 Task: Create a new field with title Stage in the project AcmeWorks with field type as Single-select and options as Not Started, In Progress and Complete
Action: Mouse moved to (266, 451)
Screenshot: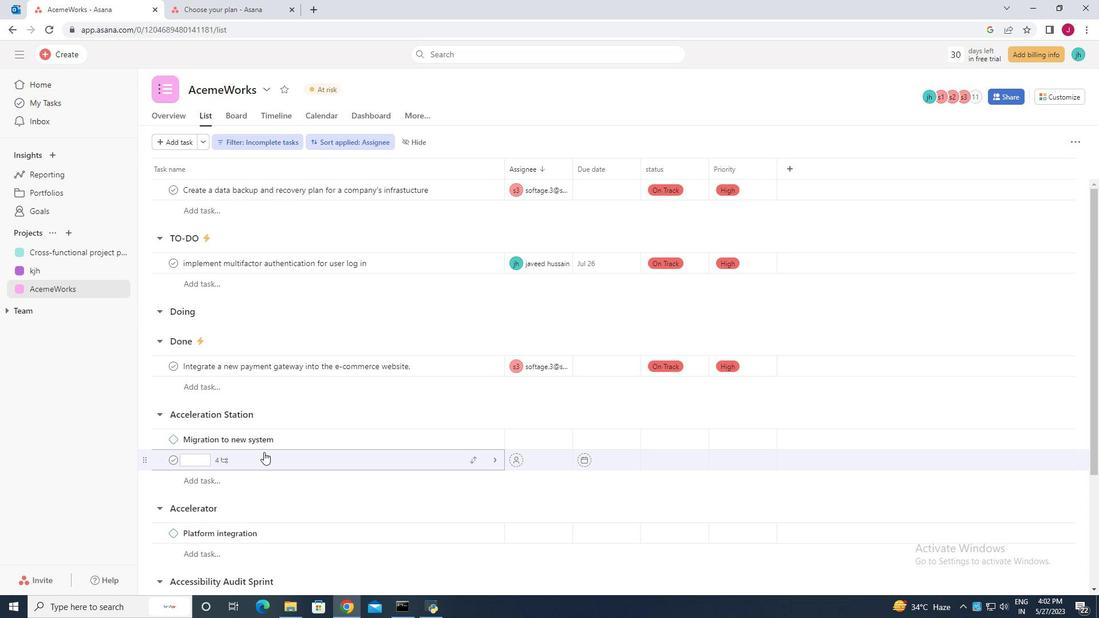 
Action: Mouse scrolled (265, 451) with delta (0, 0)
Screenshot: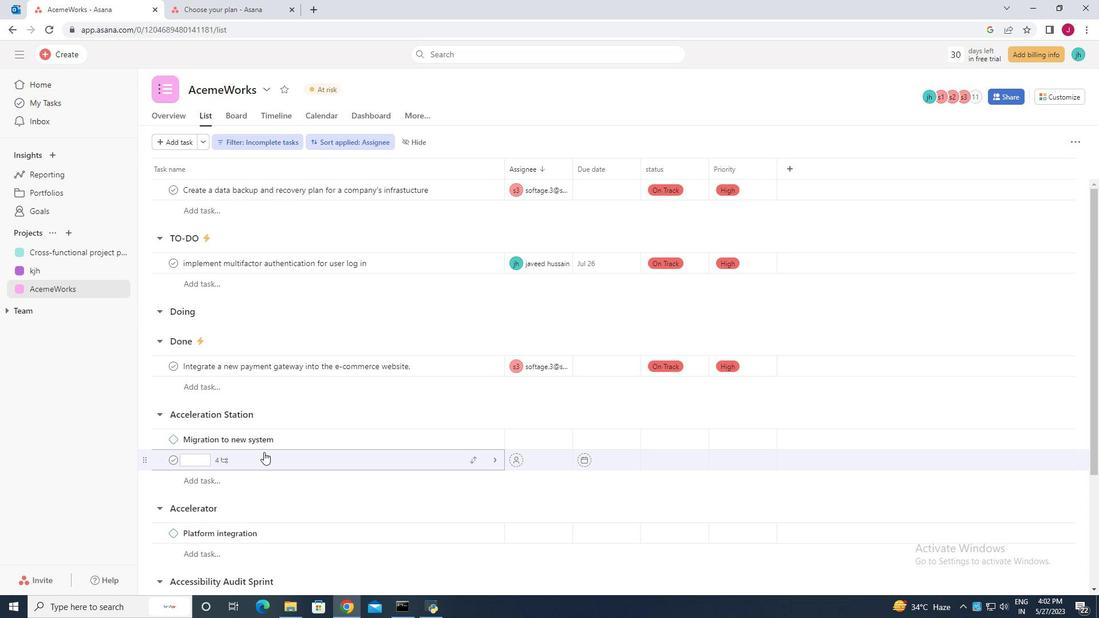 
Action: Mouse scrolled (266, 451) with delta (0, 0)
Screenshot: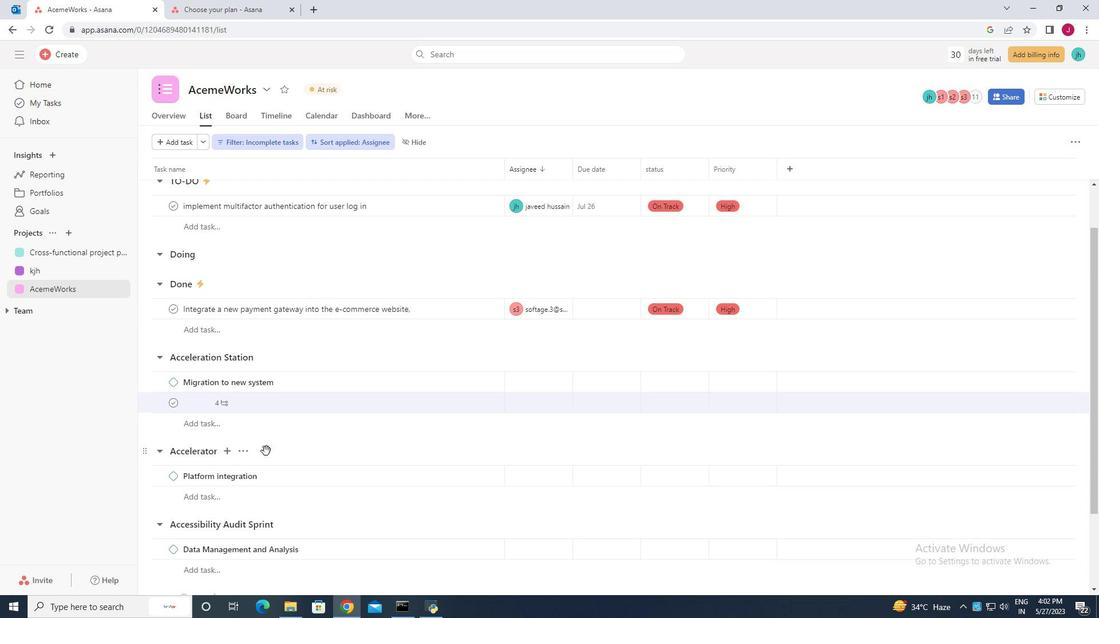 
Action: Mouse scrolled (266, 451) with delta (0, 0)
Screenshot: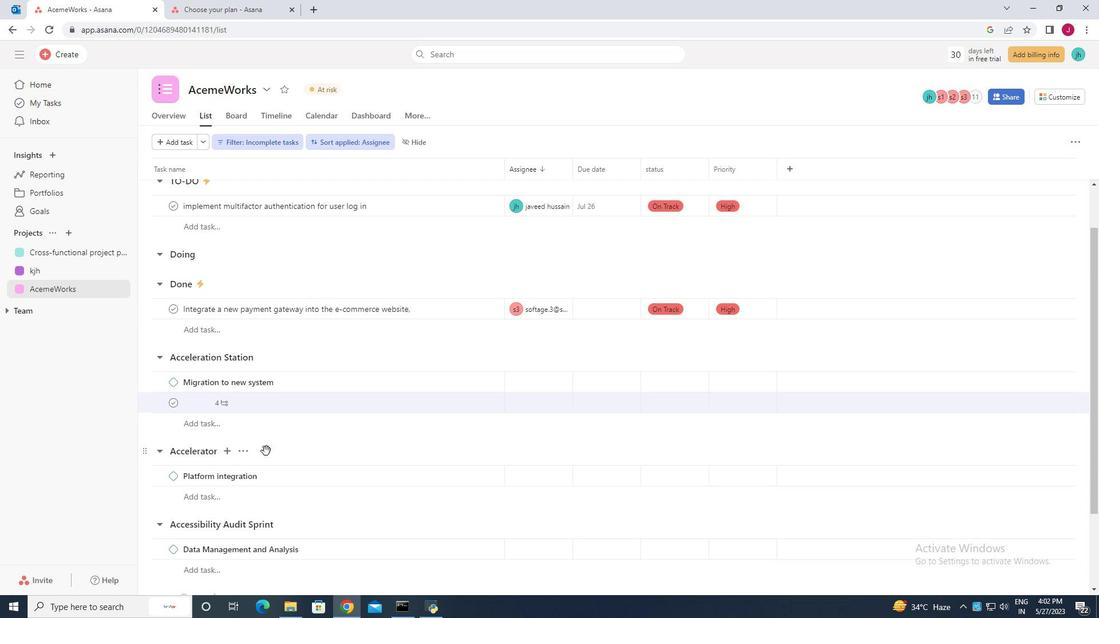 
Action: Mouse moved to (1066, 97)
Screenshot: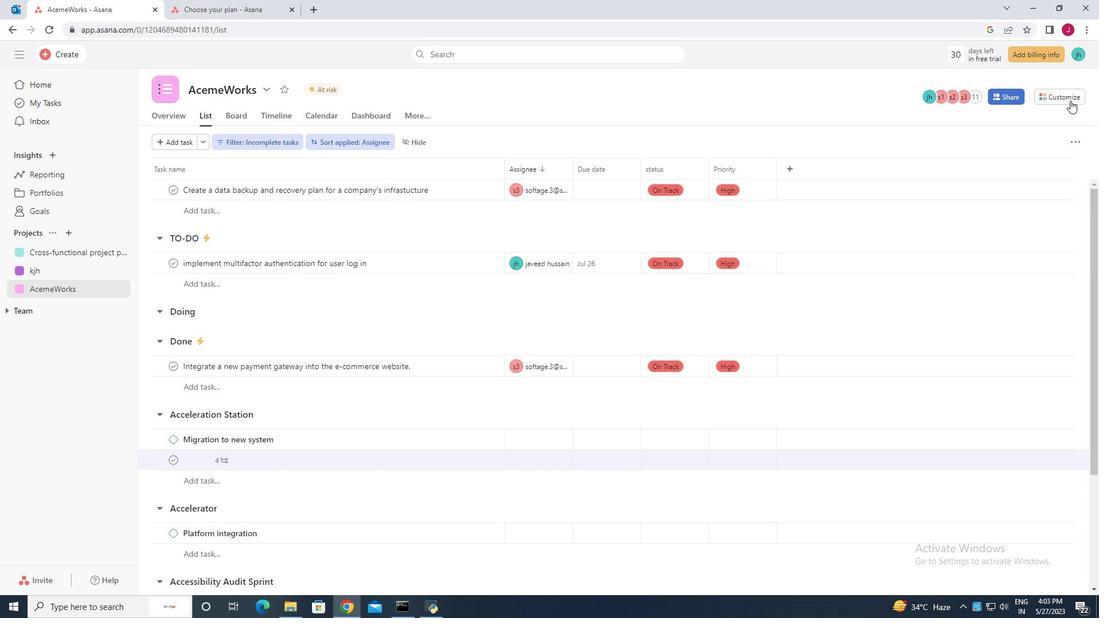 
Action: Mouse pressed left at (1066, 97)
Screenshot: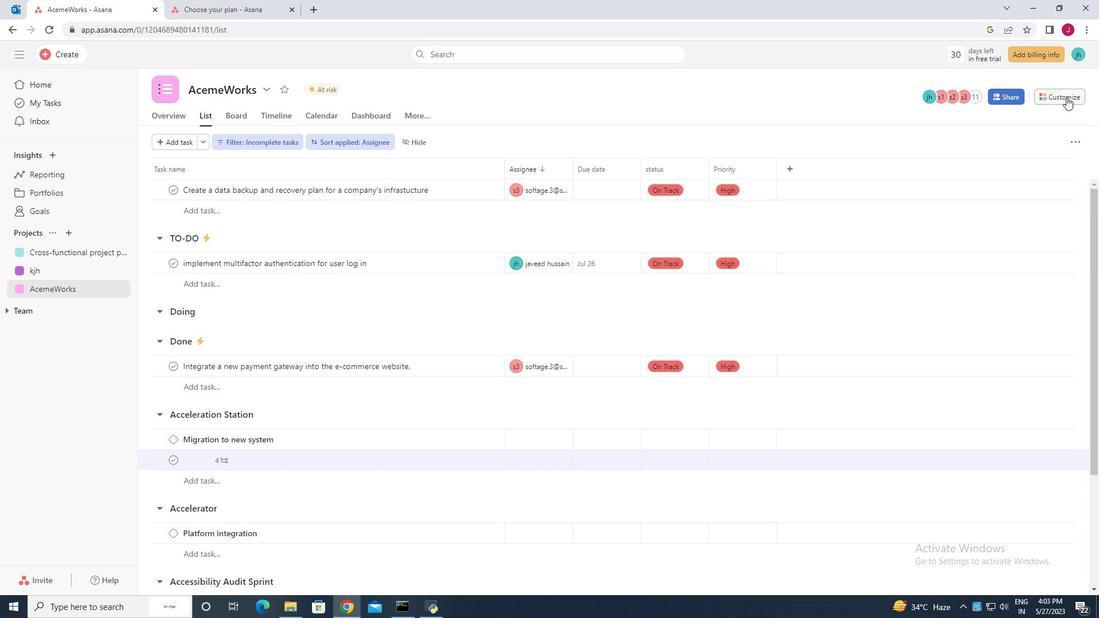 
Action: Mouse moved to (948, 231)
Screenshot: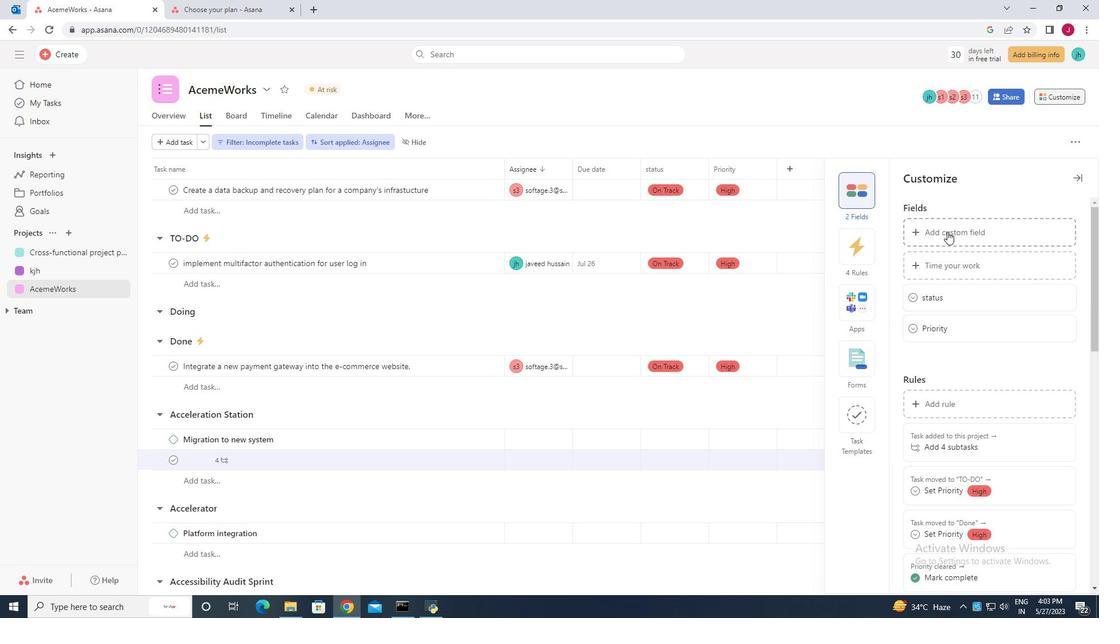 
Action: Mouse pressed left at (948, 231)
Screenshot: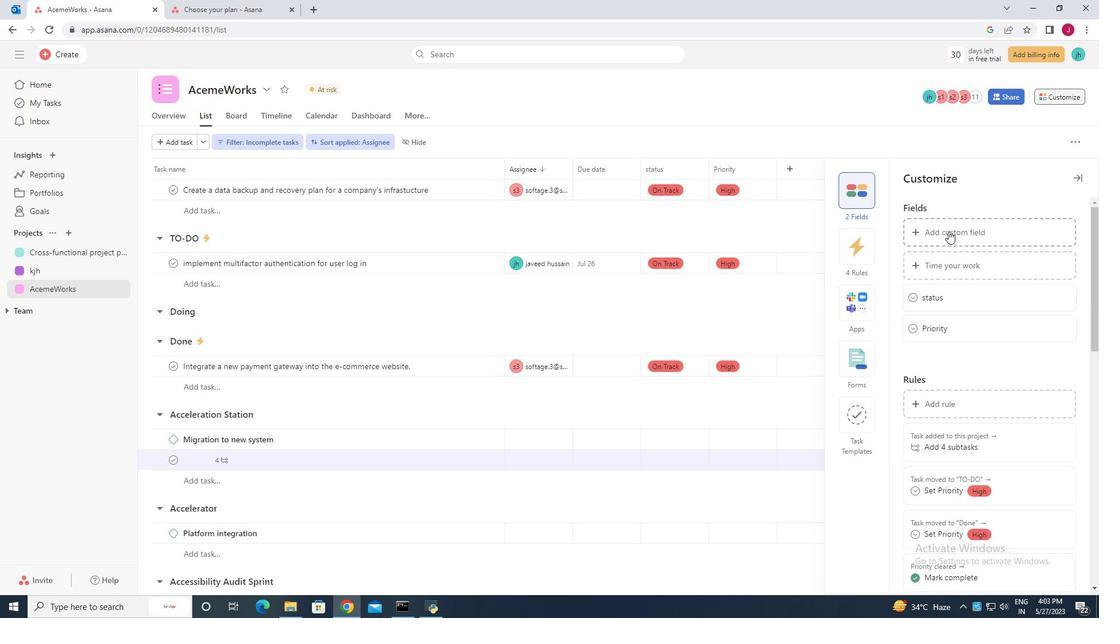 
Action: Mouse moved to (437, 174)
Screenshot: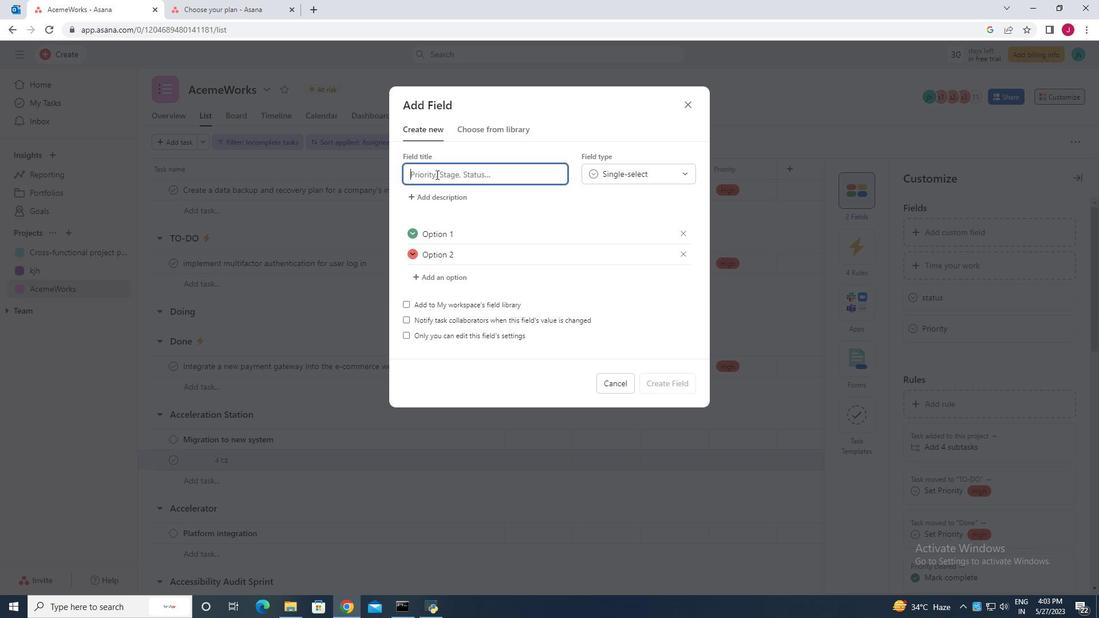 
Action: Mouse pressed left at (437, 174)
Screenshot: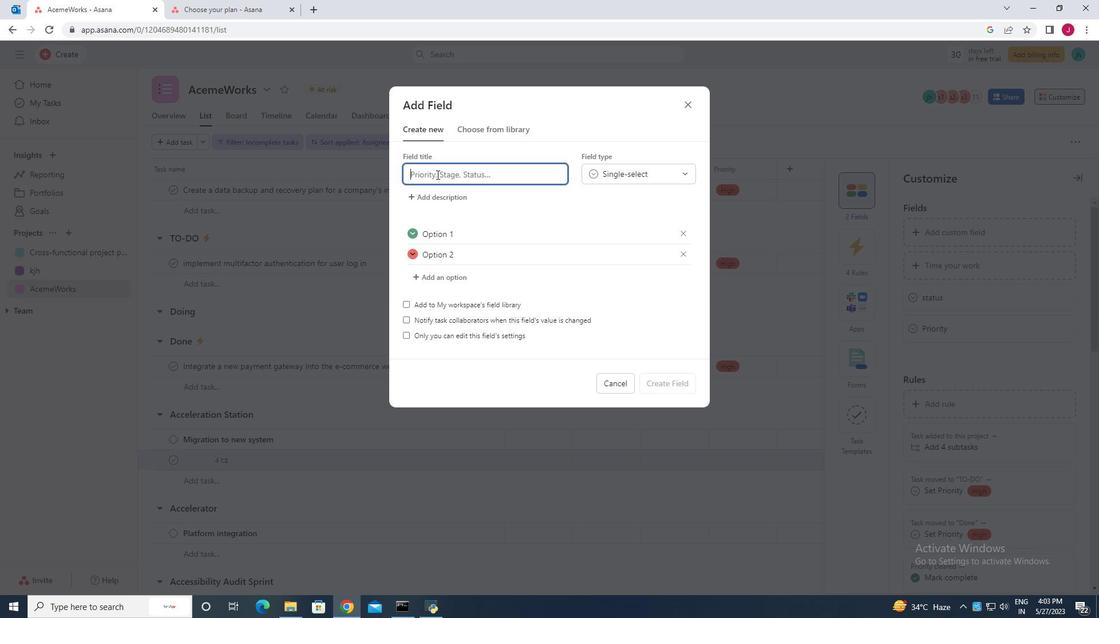 
Action: Mouse moved to (443, 171)
Screenshot: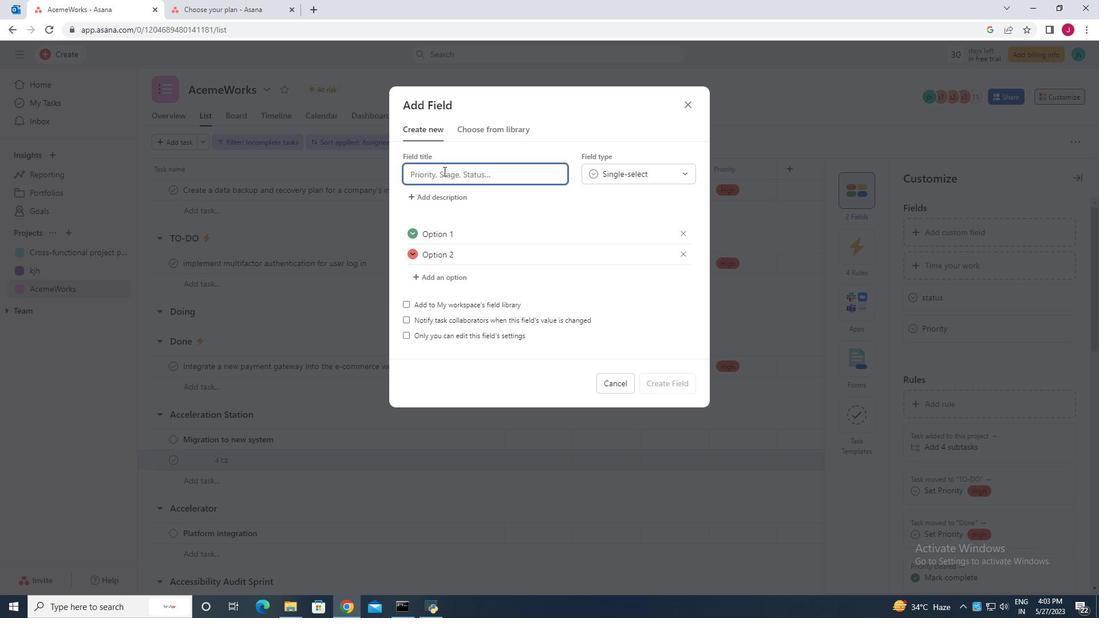 
Action: Key pressed <Key.caps_lock>S<Key.caps_lock>tage<Key.space>in<Key.space>the<Key.space><Key.backspace><Key.backspace><Key.backspace><Key.backspace><Key.backspace><Key.backspace><Key.backspace><Key.backspace><Key.space>
Screenshot: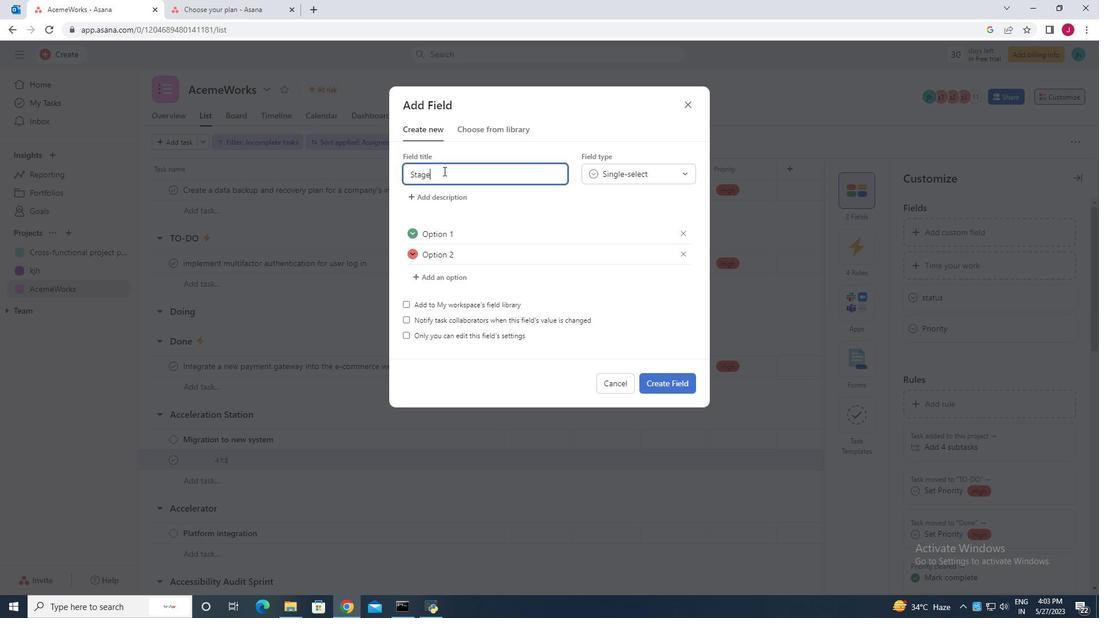 
Action: Mouse moved to (638, 170)
Screenshot: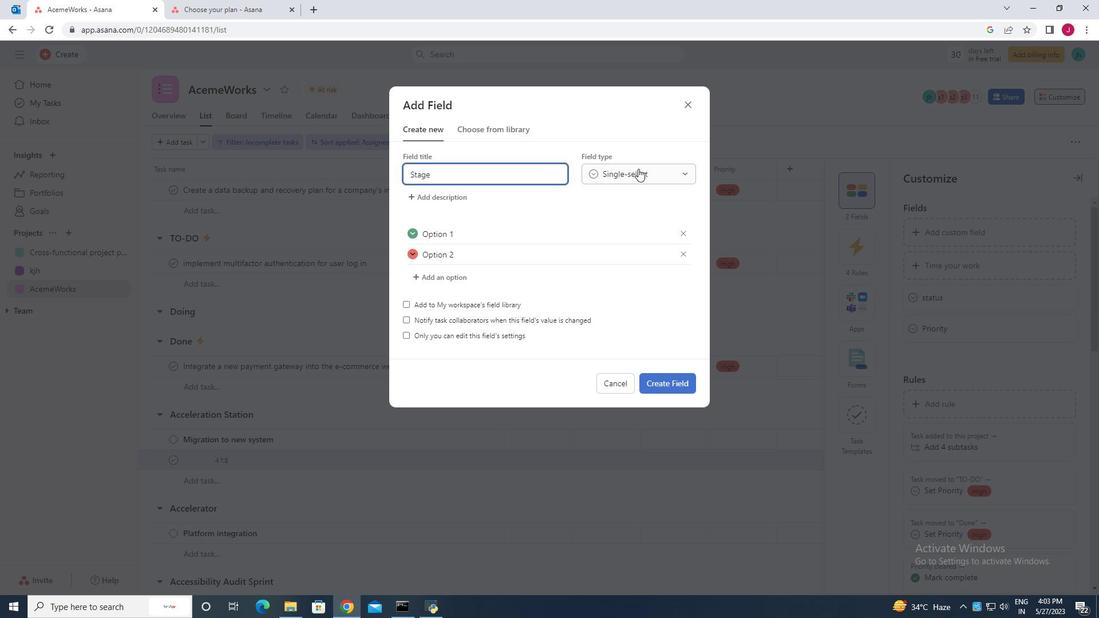 
Action: Mouse pressed left at (638, 170)
Screenshot: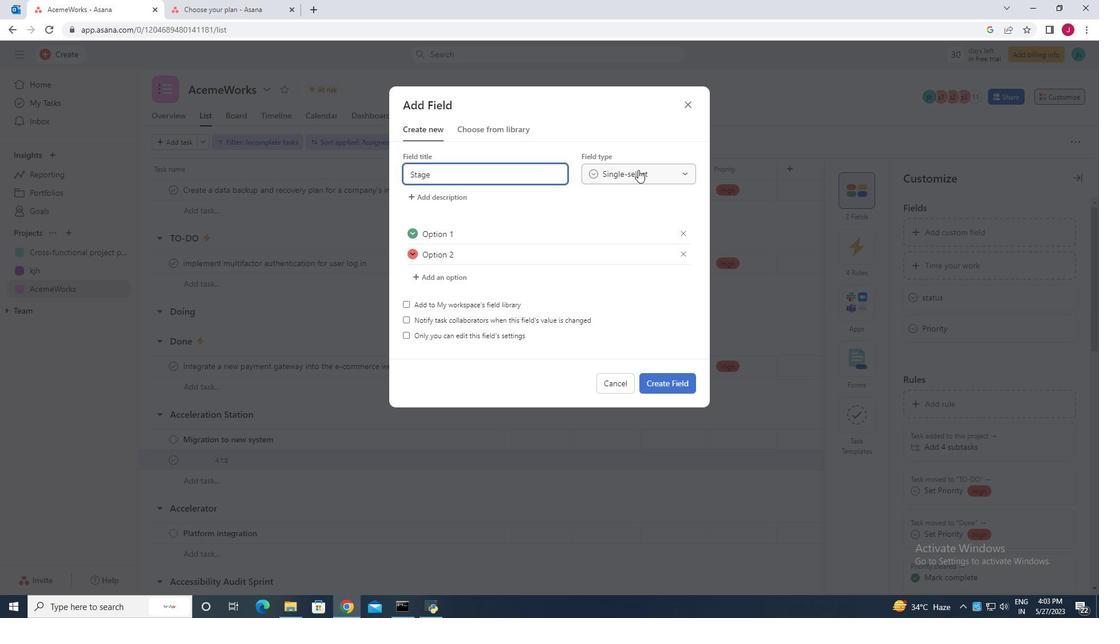 
Action: Mouse moved to (639, 199)
Screenshot: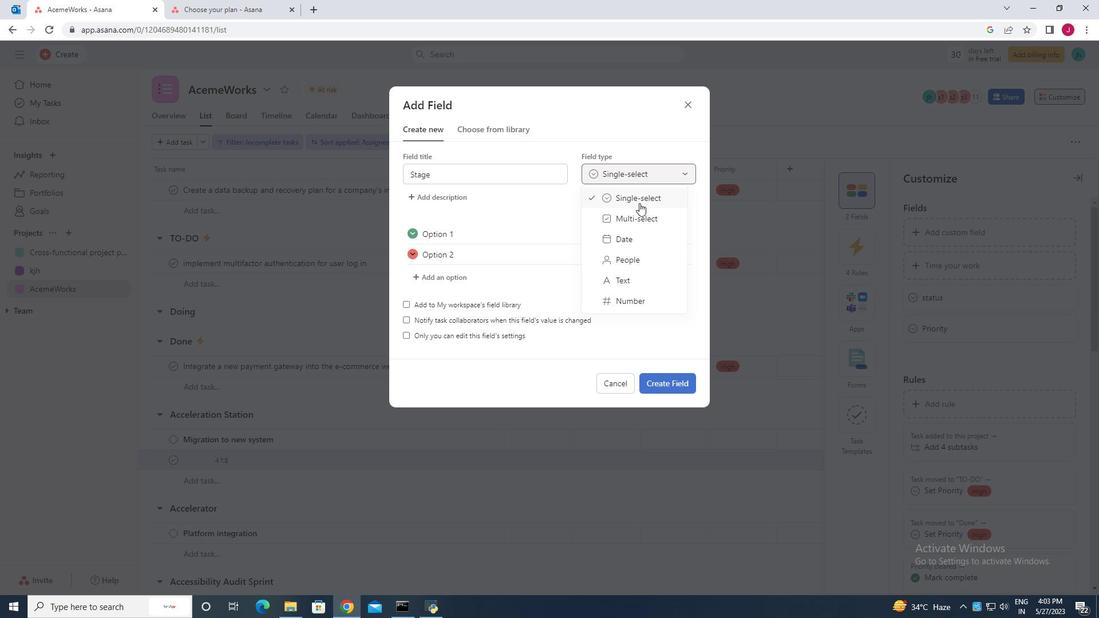 
Action: Mouse pressed left at (639, 199)
Screenshot: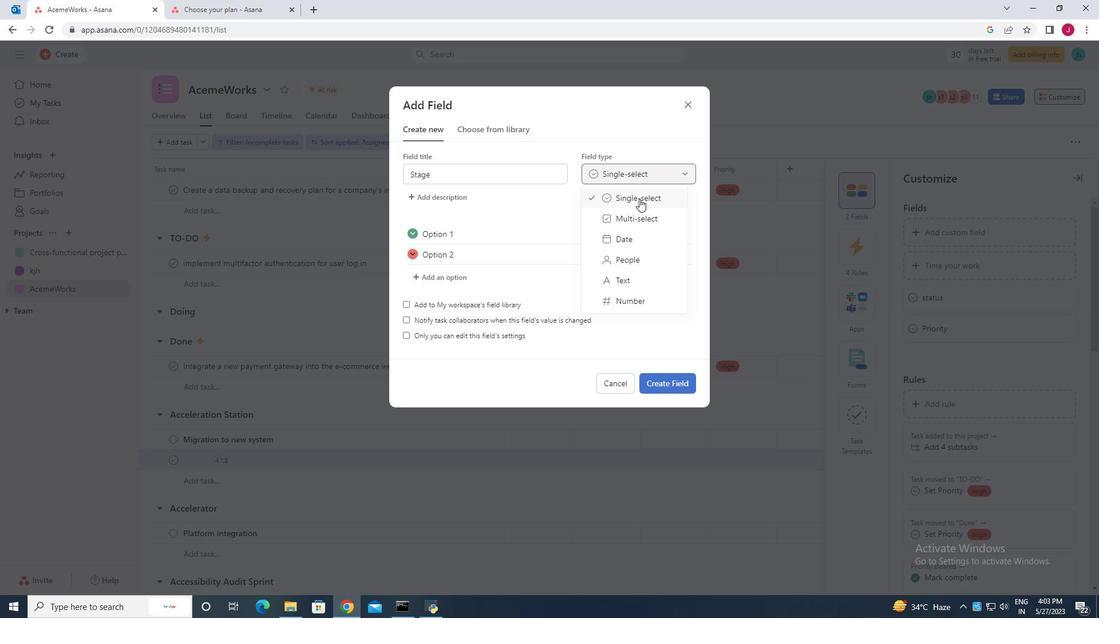 
Action: Mouse moved to (473, 237)
Screenshot: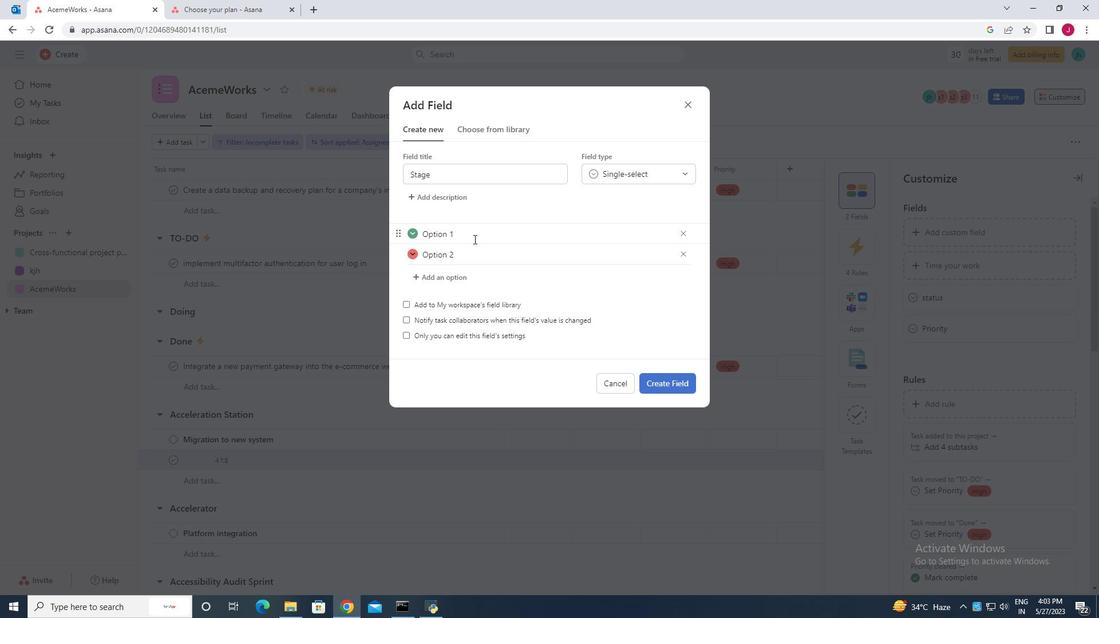 
Action: Mouse pressed left at (473, 237)
Screenshot: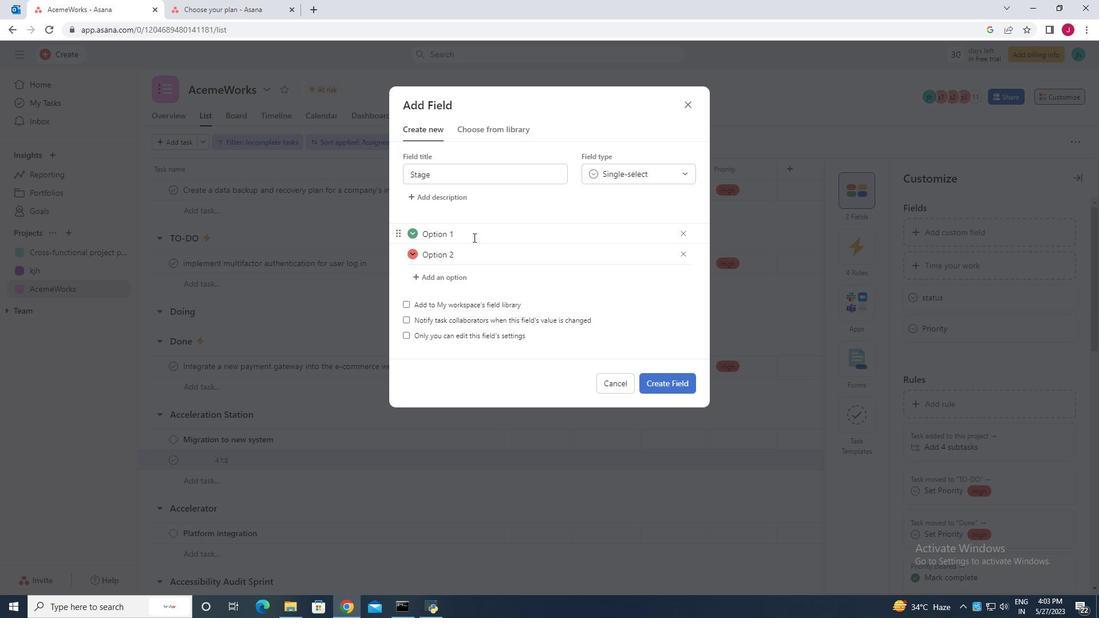 
Action: Key pressed <Key.backspace><Key.backspace><Key.backspace><Key.backspace><Key.backspace><Key.backspace><Key.backspace><Key.backspace><Key.backspace><Key.backspace><Key.backspace><Key.backspace><Key.backspace><Key.backspace><Key.backspace><Key.backspace><Key.backspace><Key.backspace><Key.backspace><Key.backspace><Key.backspace><Key.backspace><Key.backspace><Key.caps_lock>N<Key.caps_lock>ot<Key.space>started
Screenshot: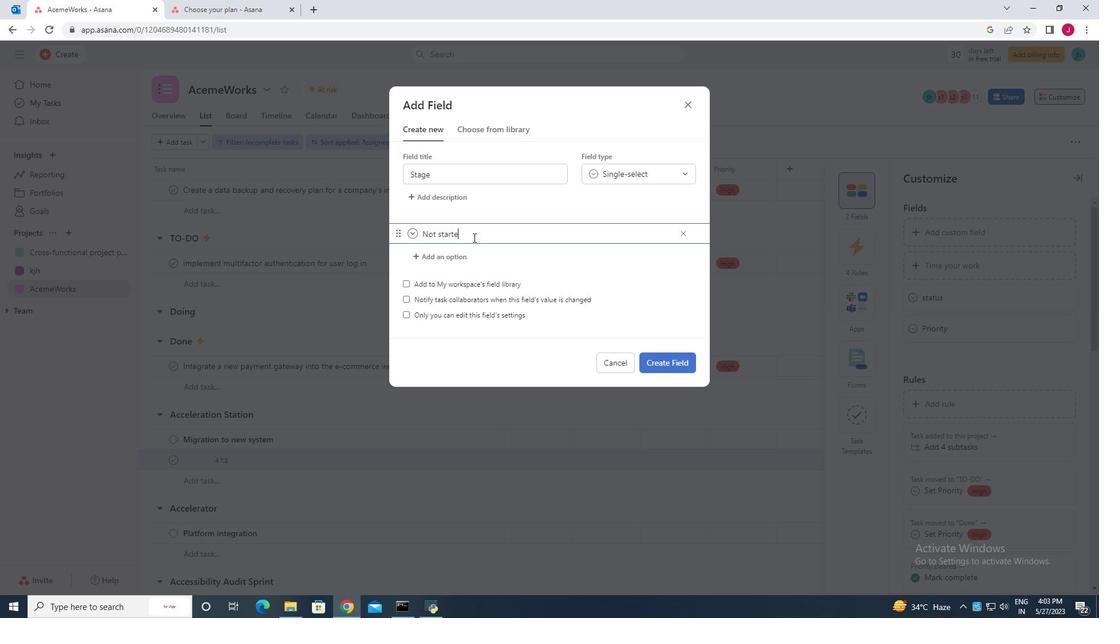 
Action: Mouse moved to (409, 230)
Screenshot: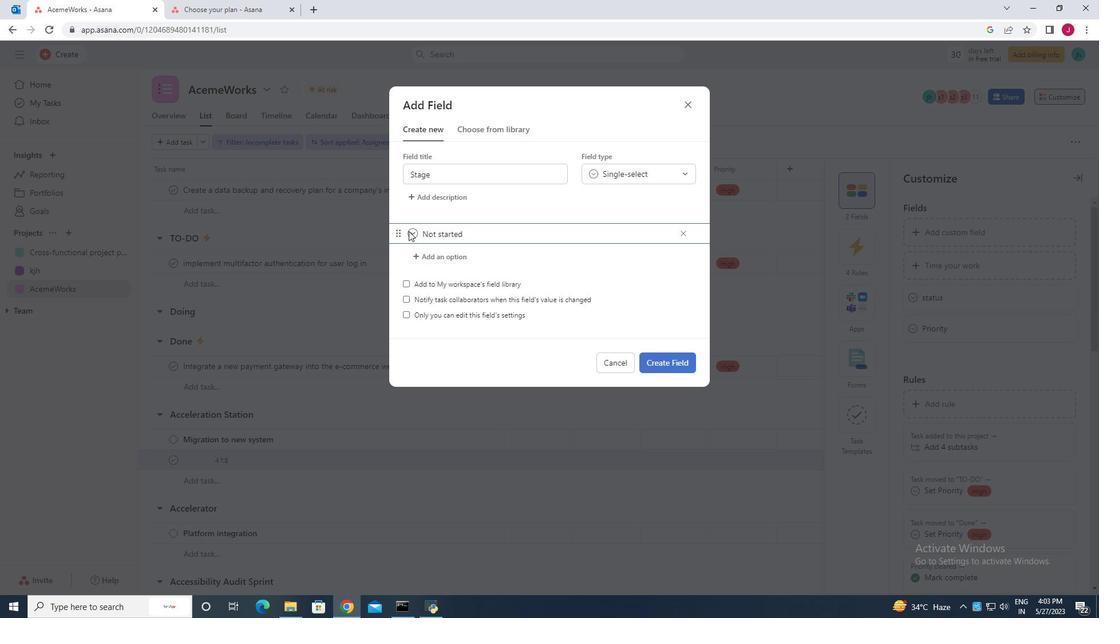 
Action: Mouse pressed left at (409, 230)
Screenshot: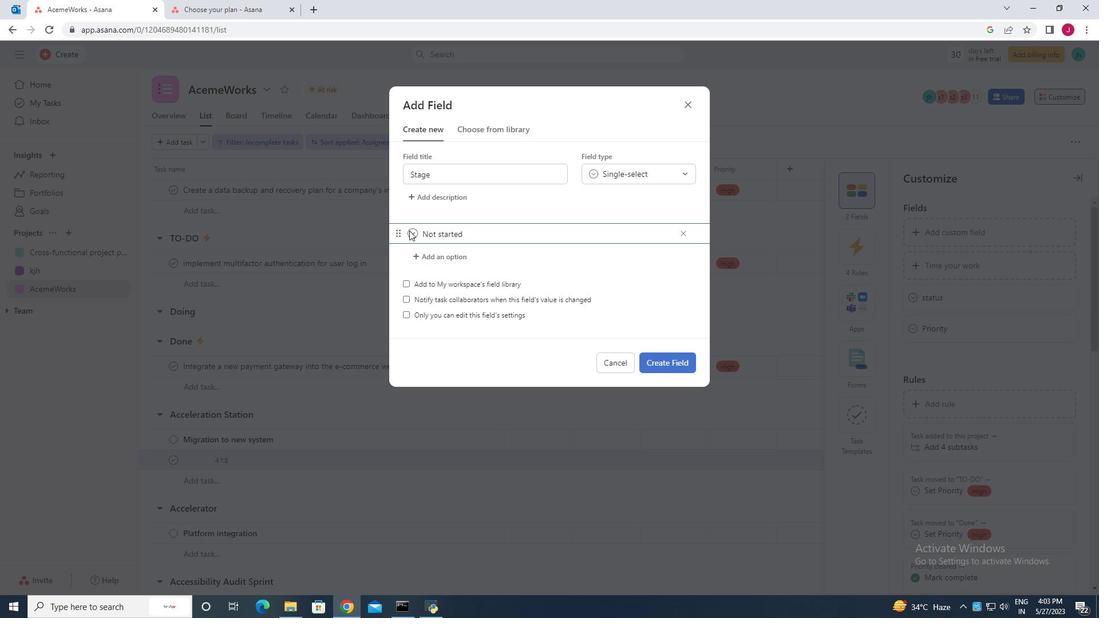 
Action: Mouse moved to (319, 249)
Screenshot: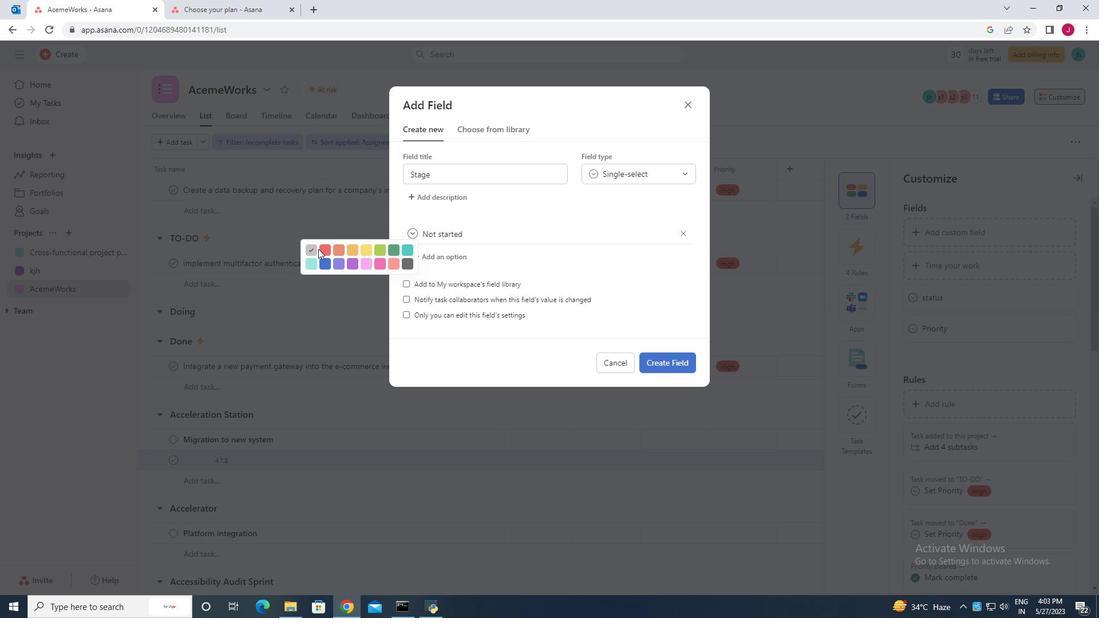 
Action: Mouse pressed left at (319, 249)
Screenshot: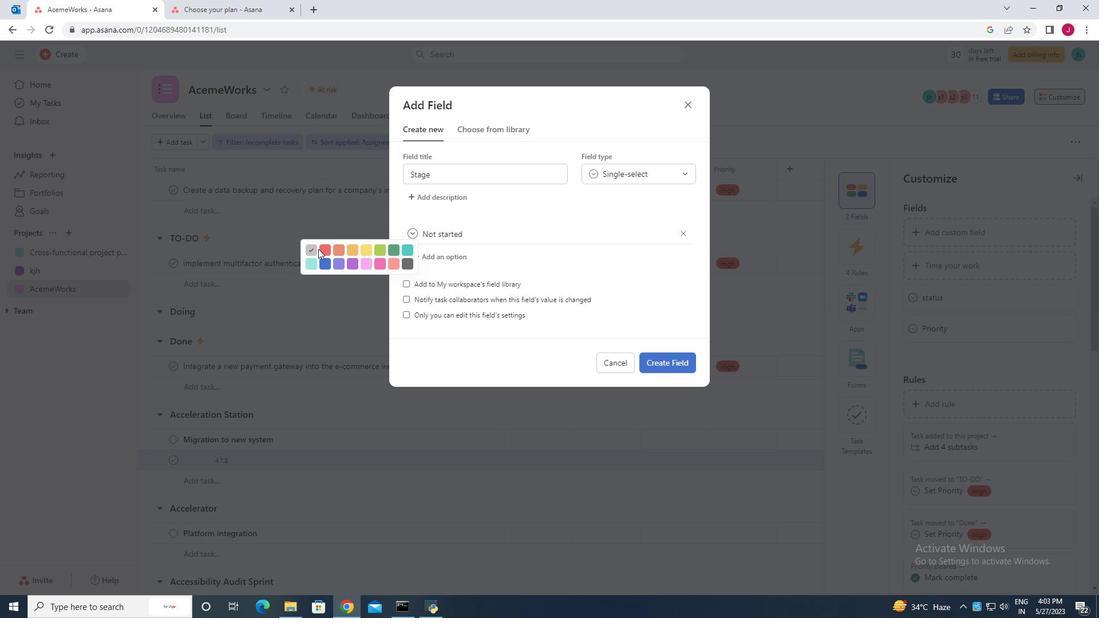 
Action: Mouse moved to (435, 255)
Screenshot: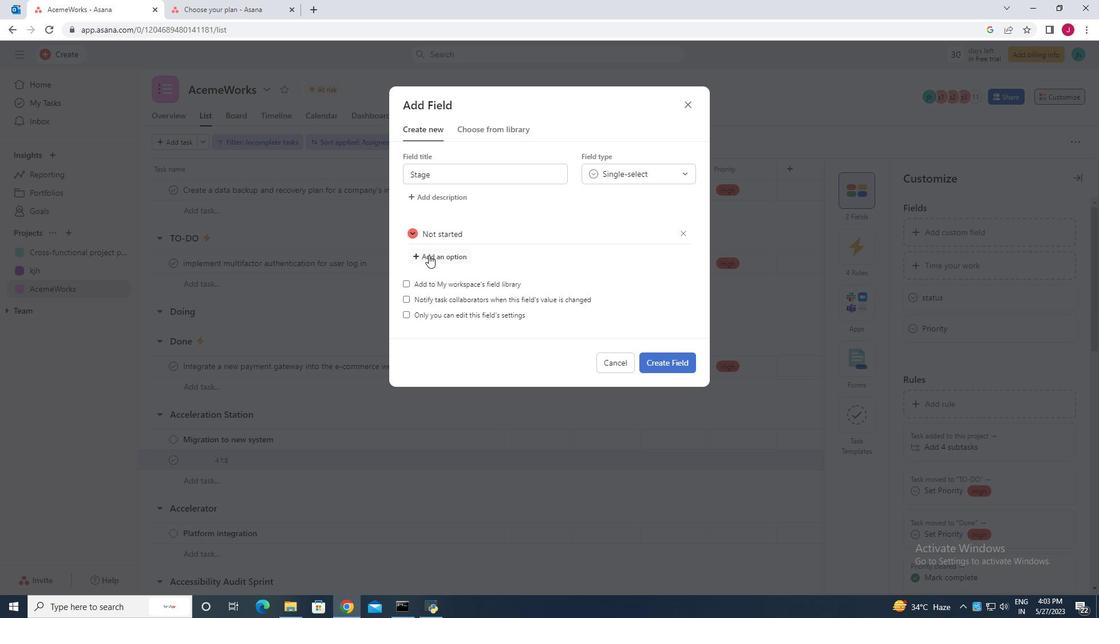 
Action: Mouse pressed left at (435, 255)
Screenshot: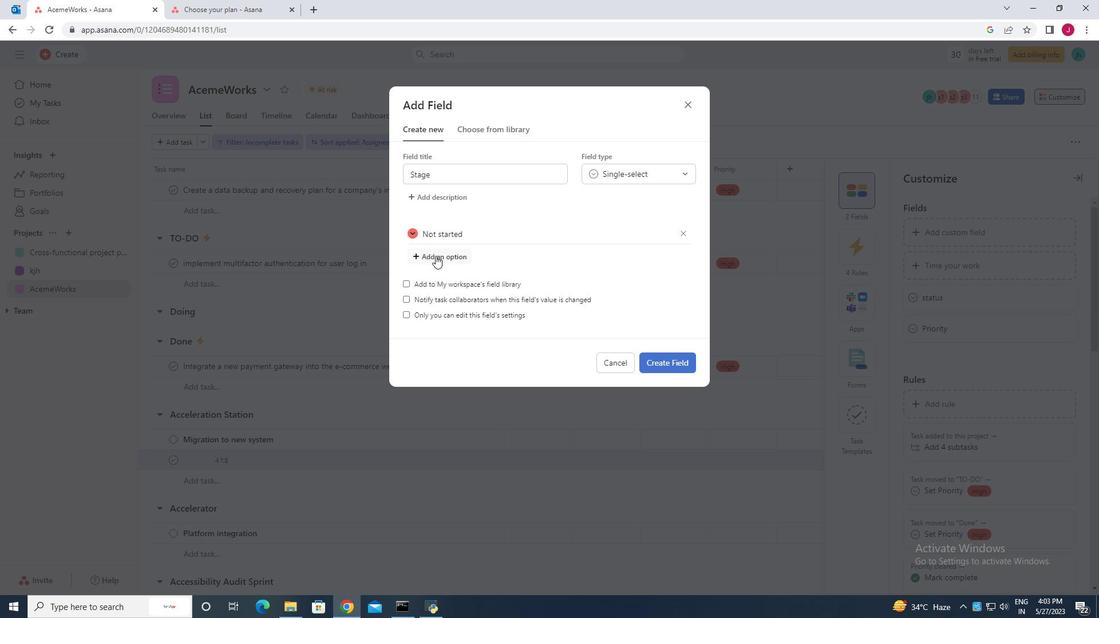
Action: Mouse moved to (443, 263)
Screenshot: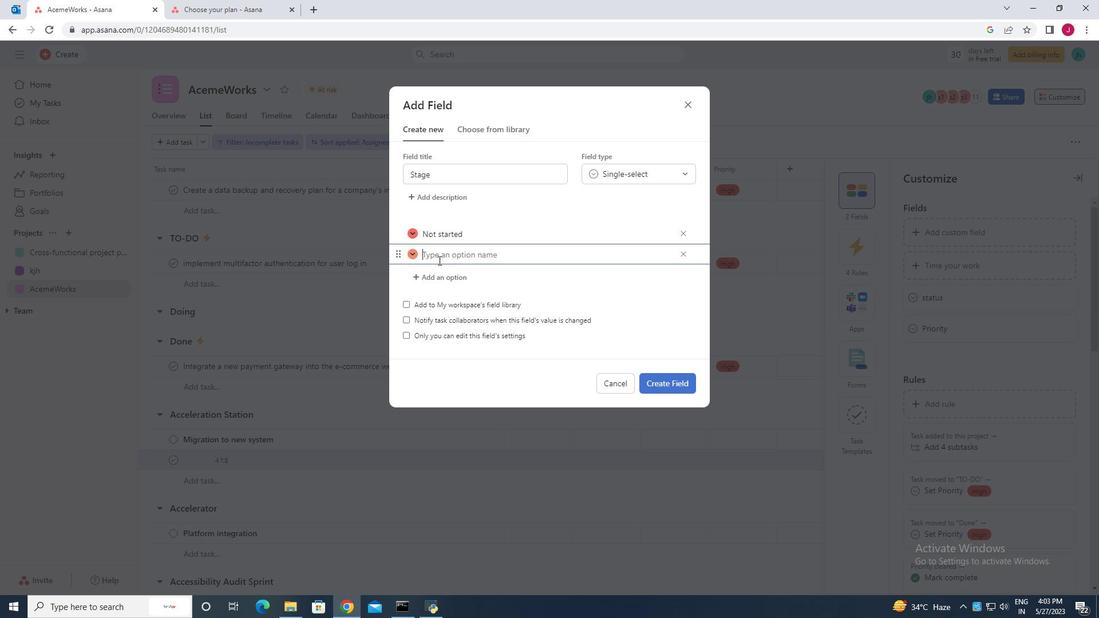 
Action: Key pressed <Key.caps_lock>I<Key.caps_lock>n<Key.space>progress<Key.space>
Screenshot: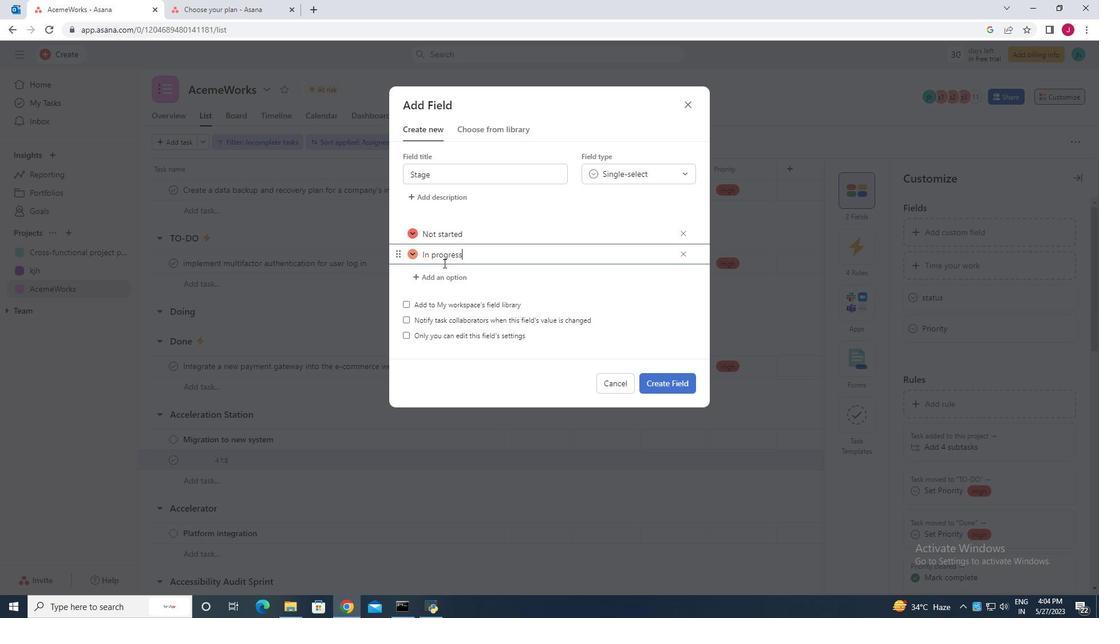 
Action: Mouse moved to (458, 279)
Screenshot: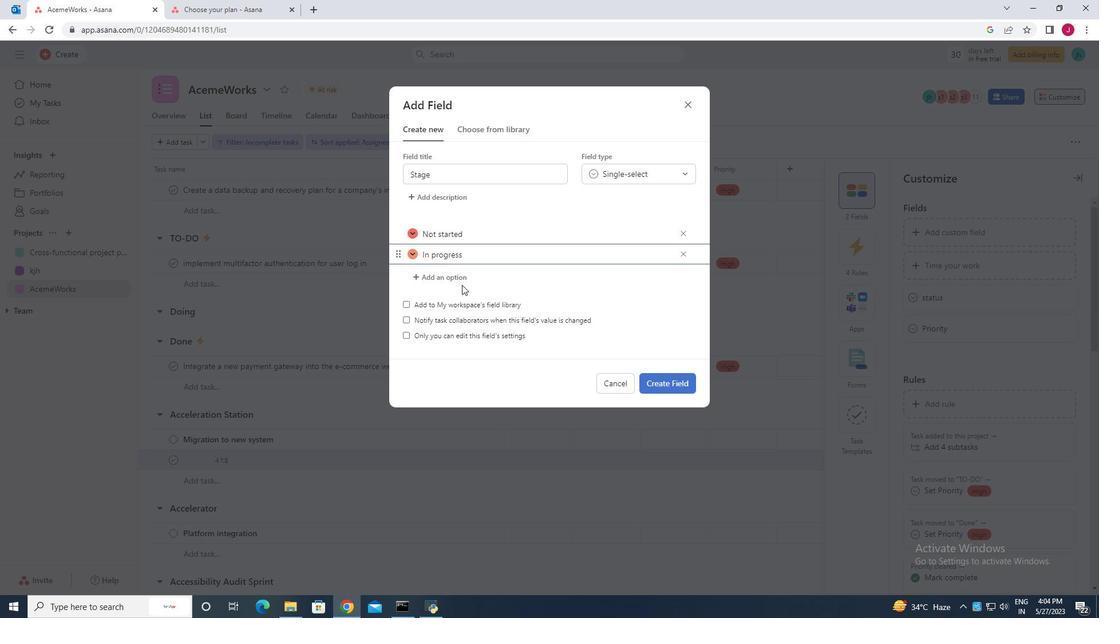 
Action: Mouse pressed left at (458, 279)
Screenshot: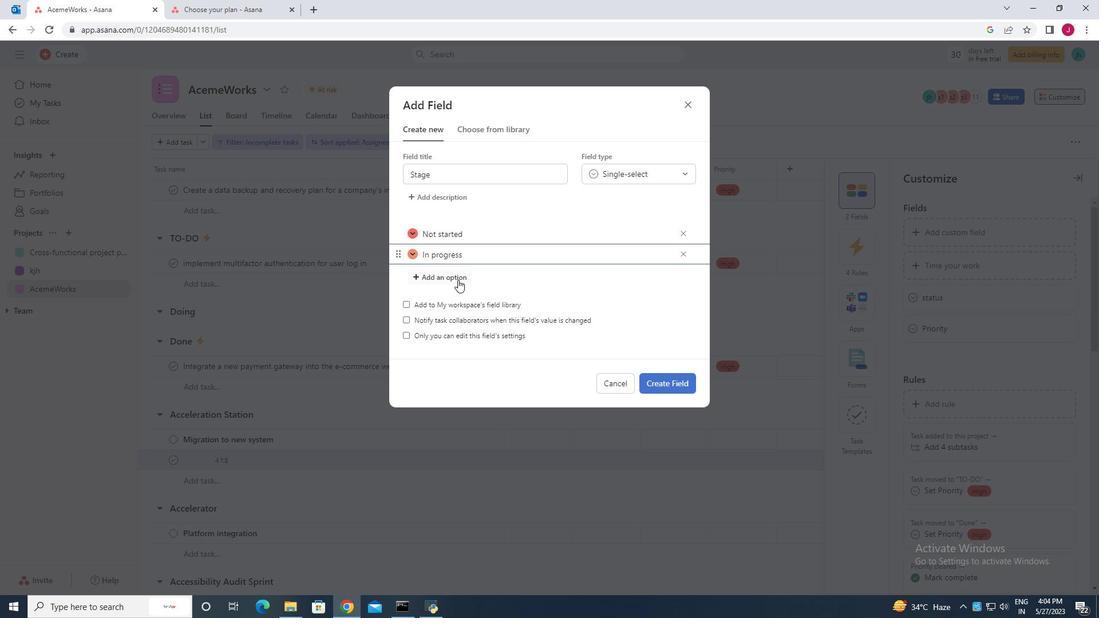 
Action: Key pressed <Key.caps_lock>C<Key.caps_lock>omplete
Screenshot: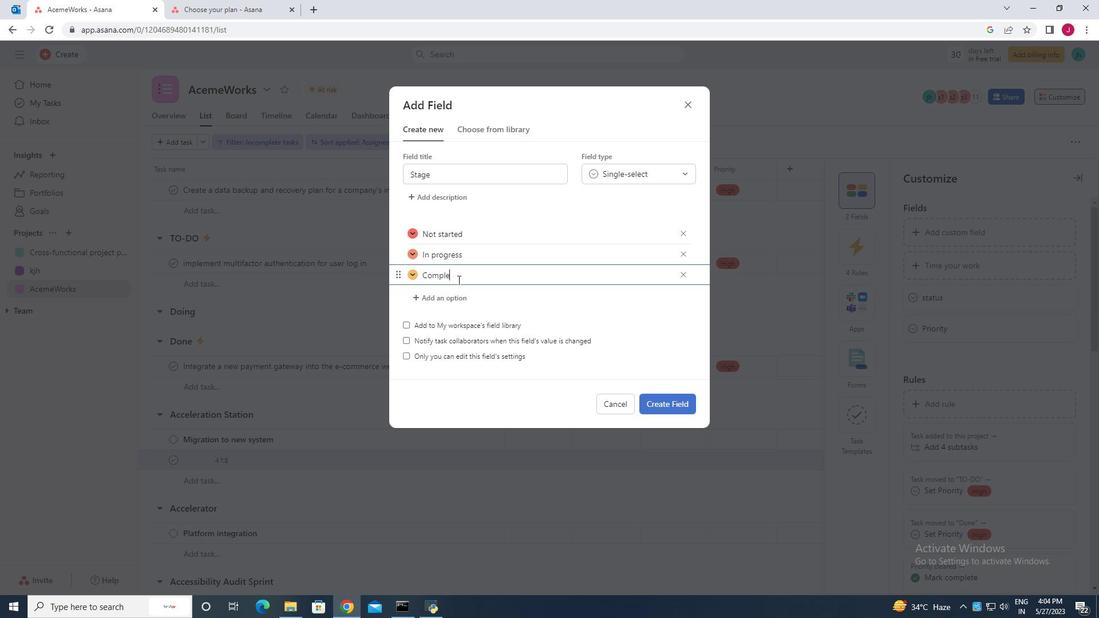 
Action: Mouse moved to (660, 402)
Screenshot: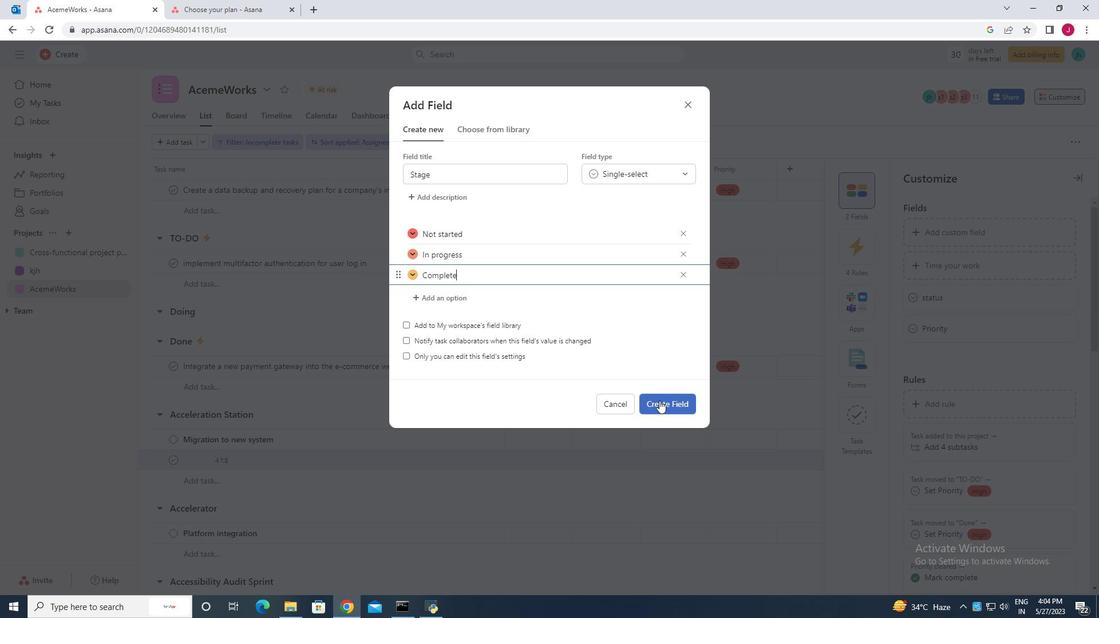 
Action: Mouse pressed left at (660, 402)
Screenshot: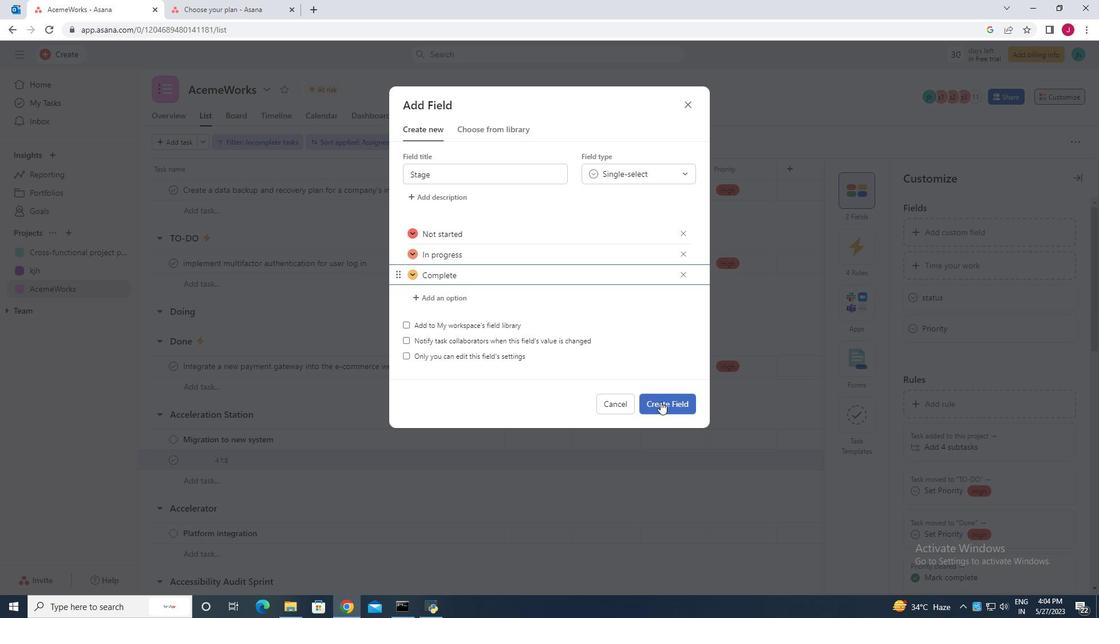 
